 Task: Search for emails sent last month.
Action: Mouse moved to (385, 9)
Screenshot: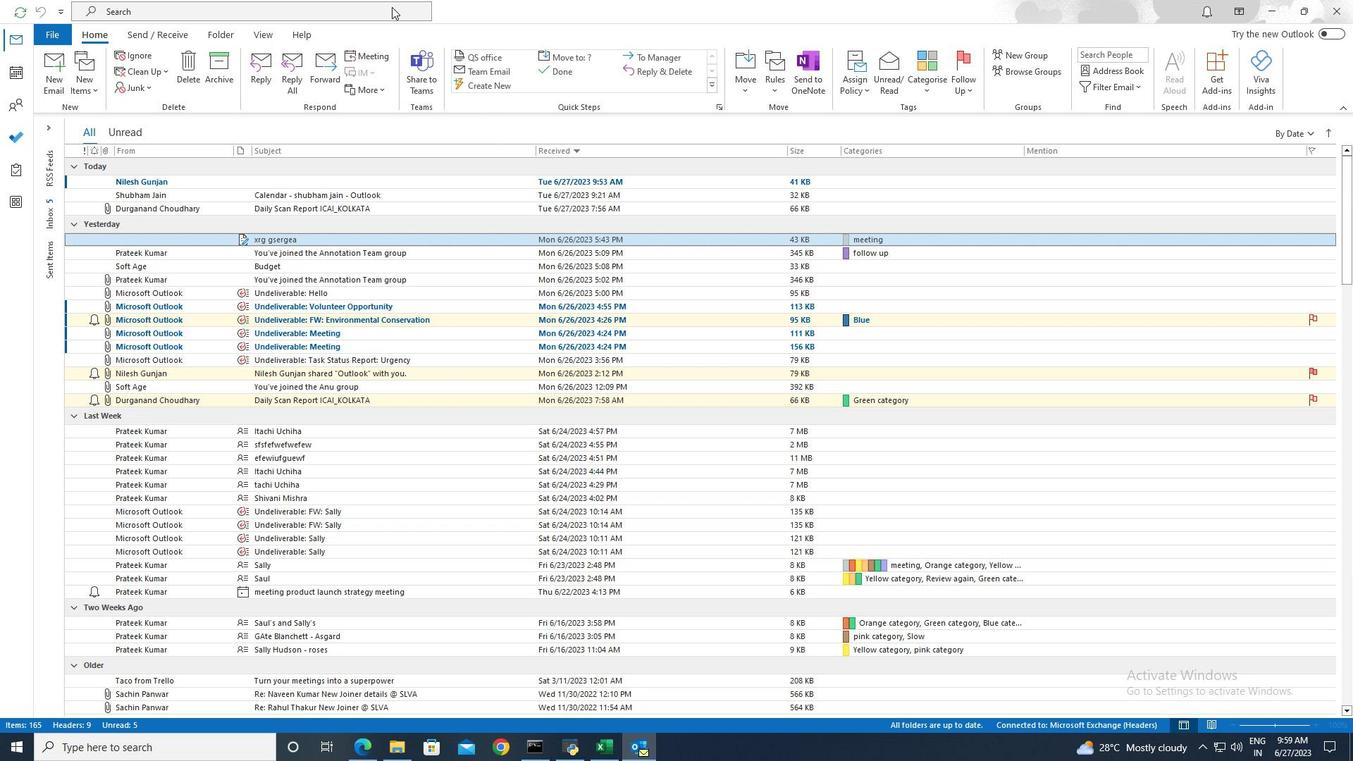 
Action: Mouse pressed left at (385, 9)
Screenshot: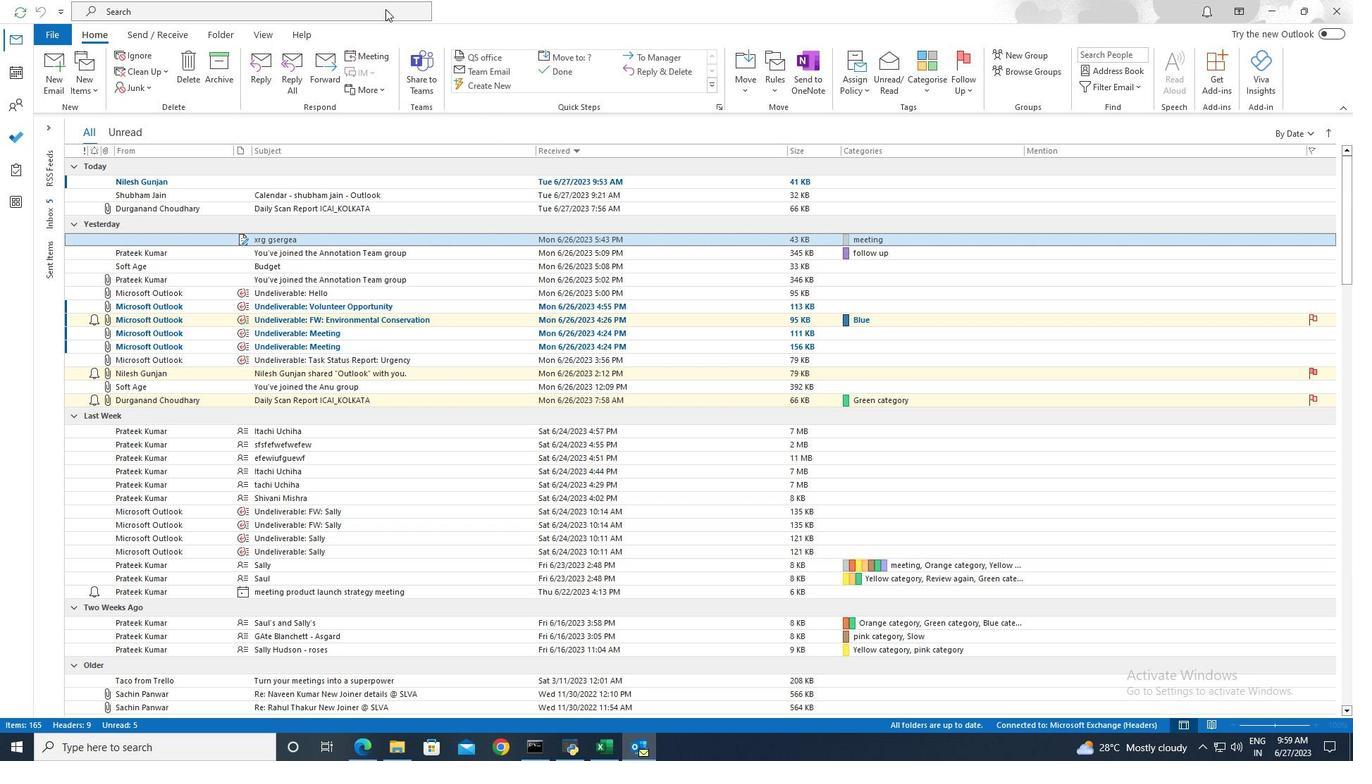 
Action: Mouse moved to (477, 10)
Screenshot: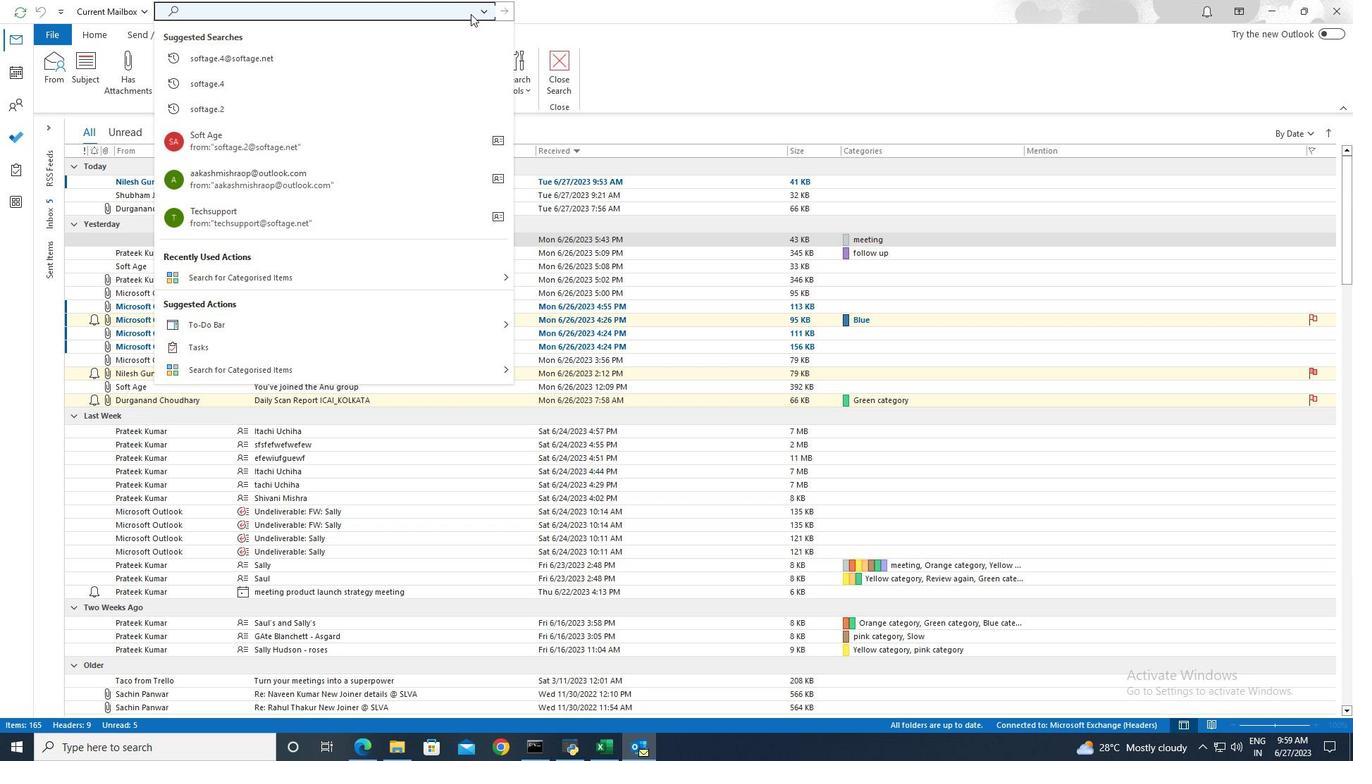 
Action: Mouse pressed left at (477, 10)
Screenshot: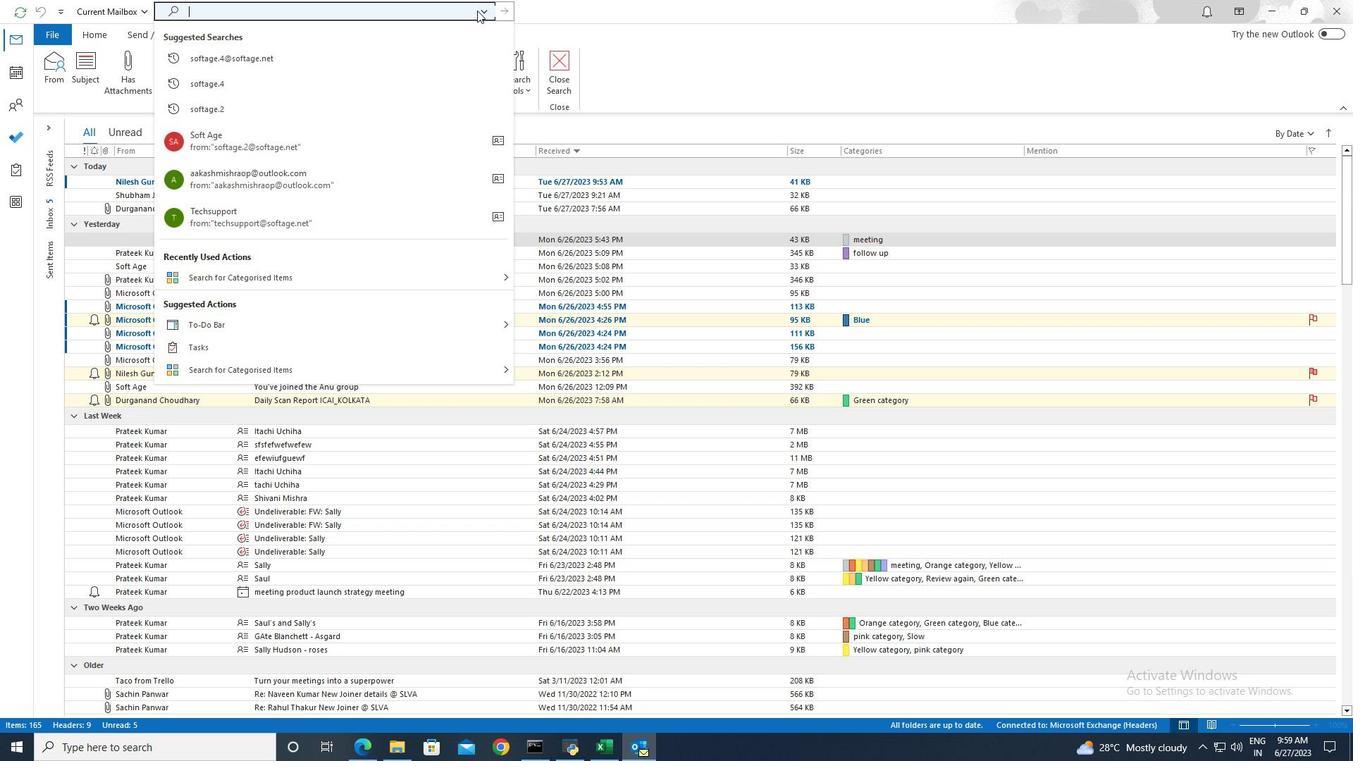 
Action: Mouse moved to (479, 10)
Screenshot: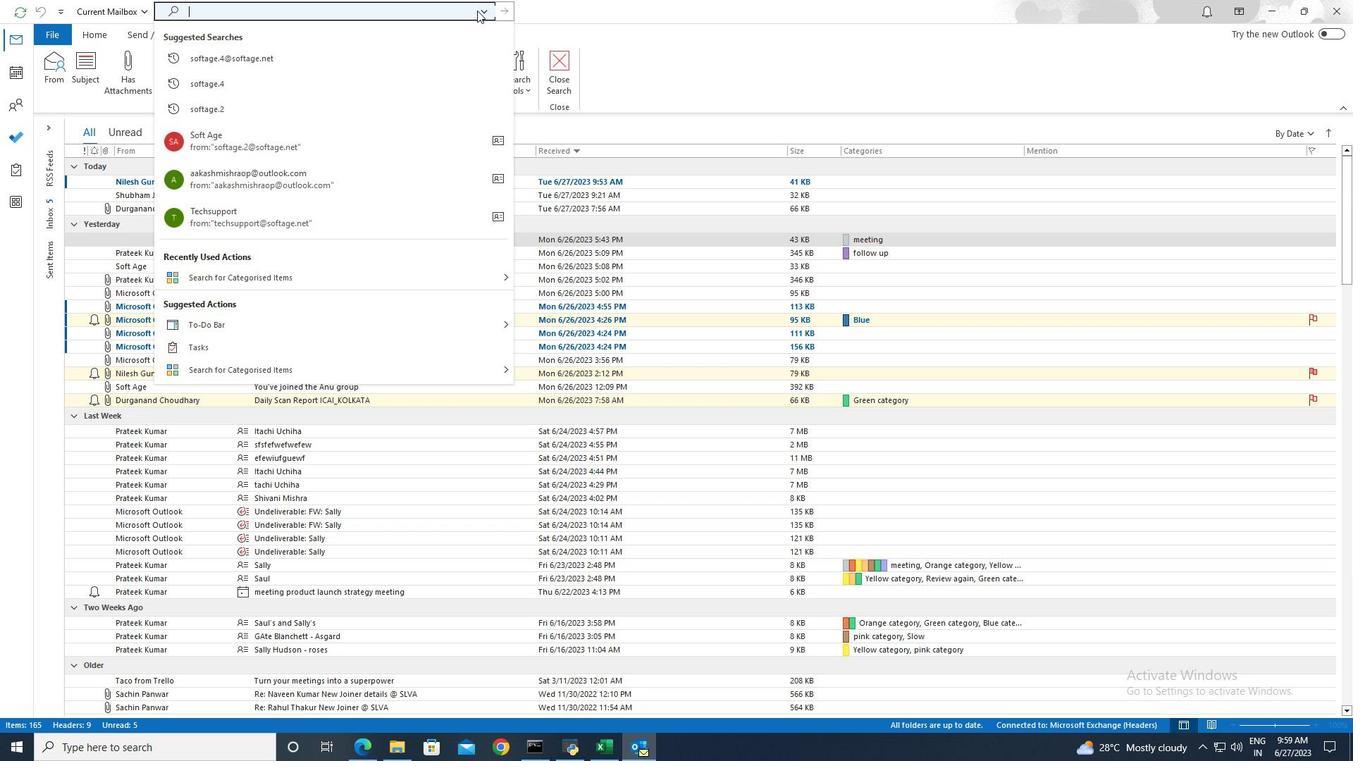 
Action: Mouse pressed left at (479, 10)
Screenshot: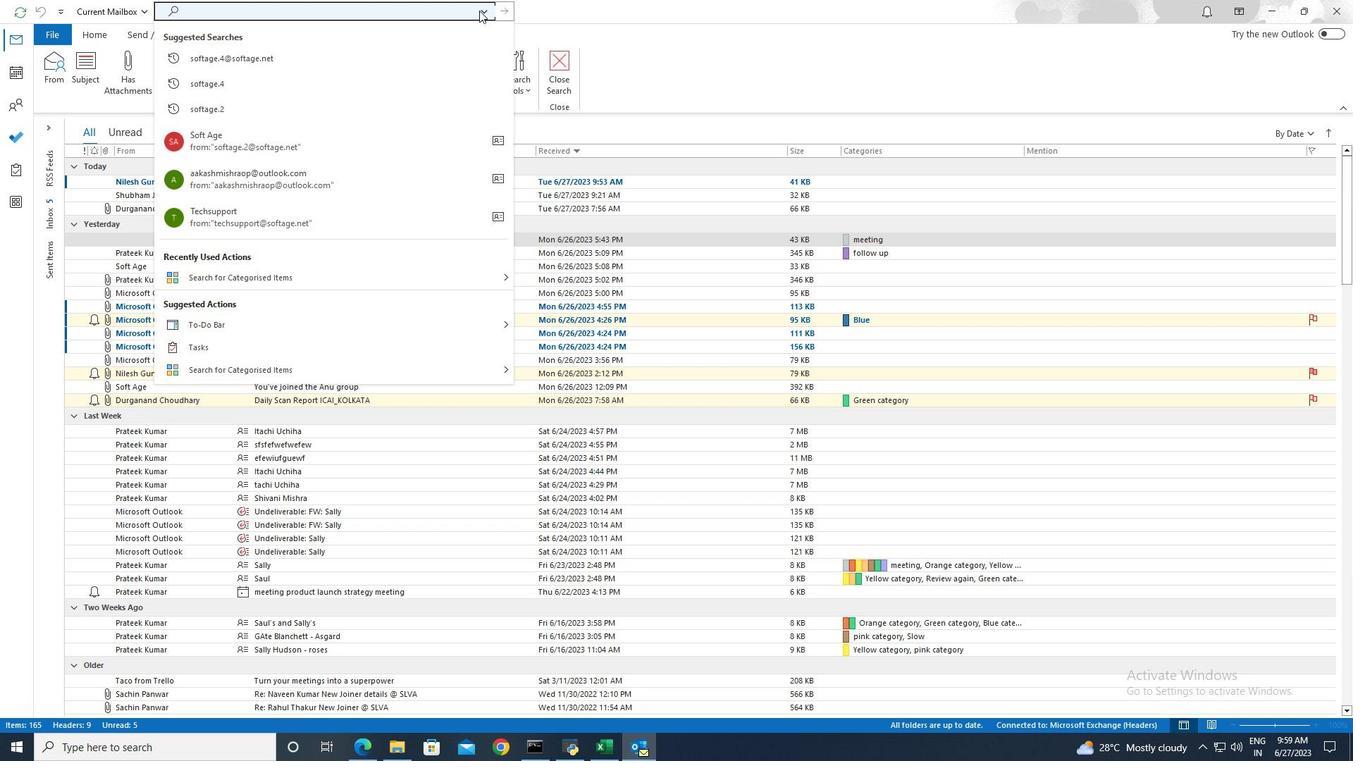 
Action: Mouse moved to (242, 402)
Screenshot: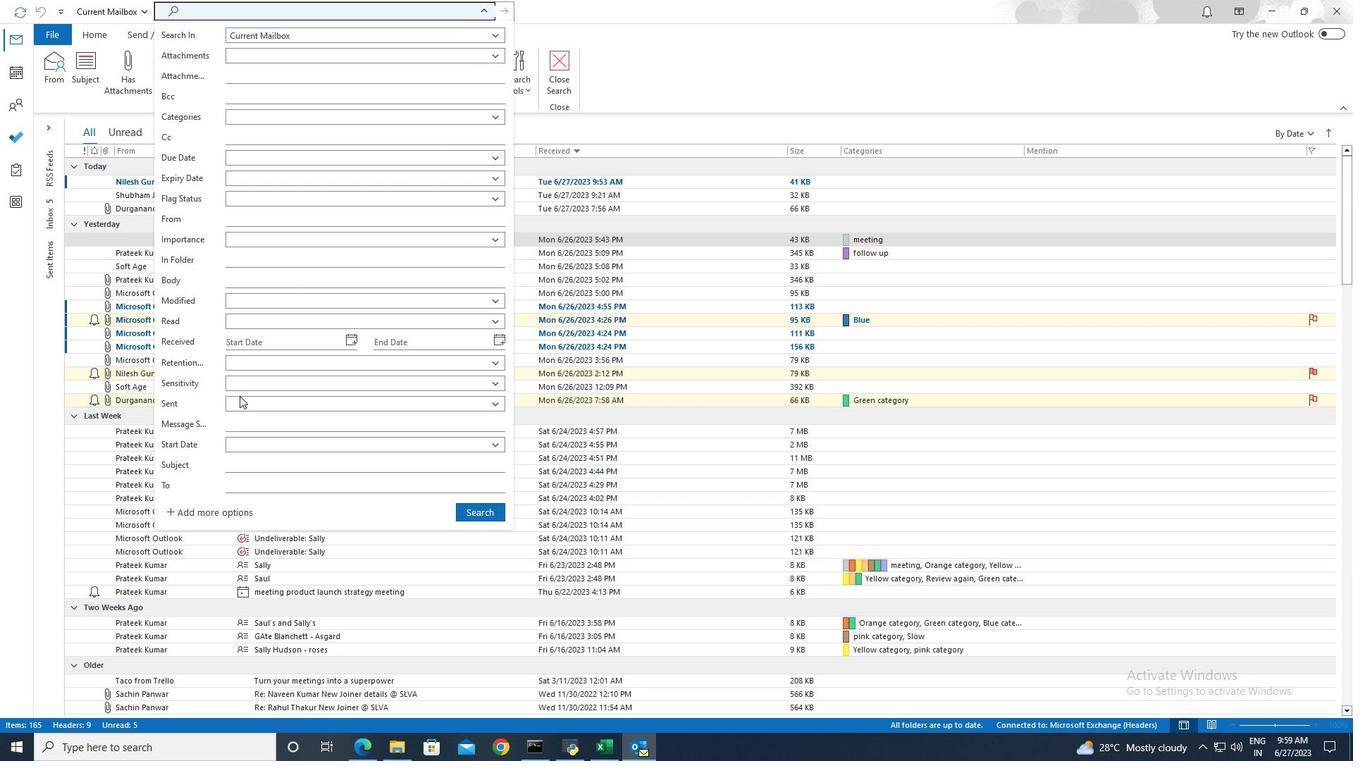 
Action: Mouse pressed left at (242, 402)
Screenshot: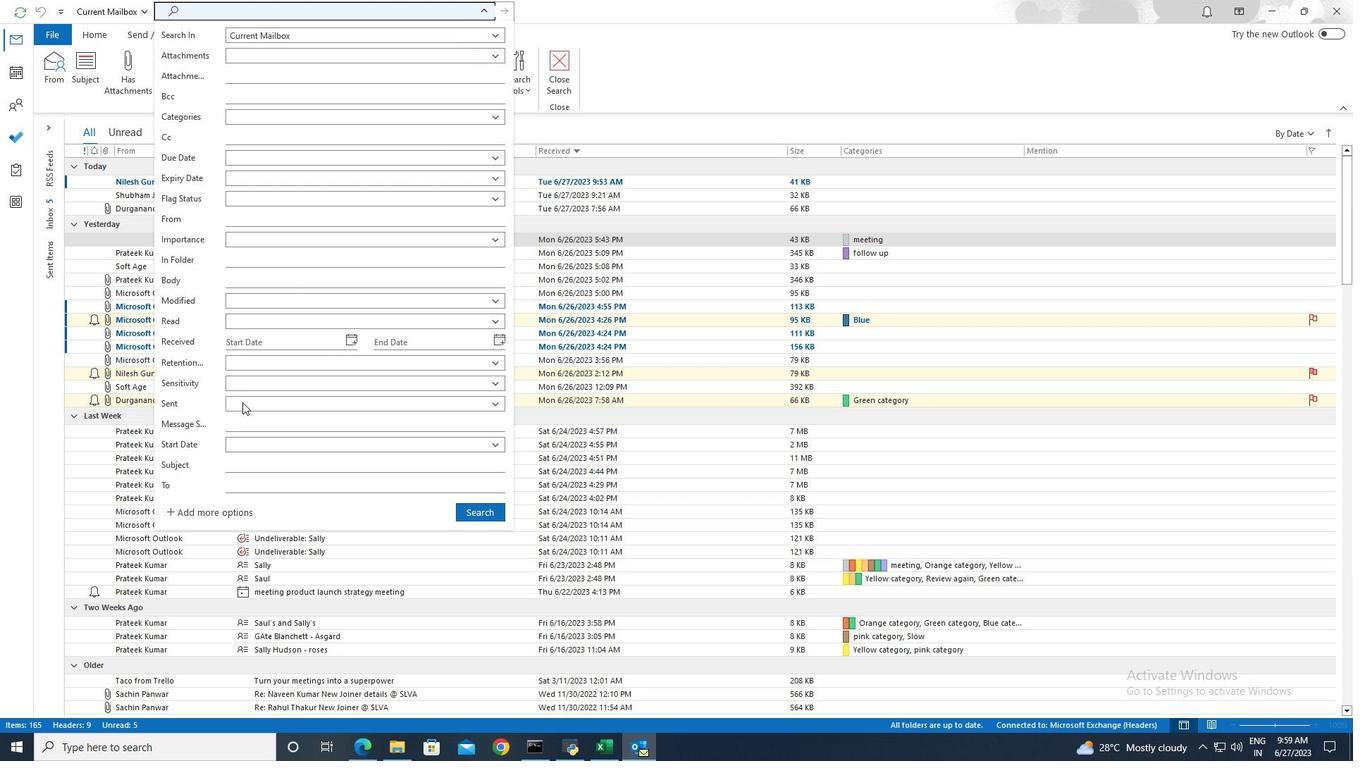 
Action: Mouse moved to (260, 492)
Screenshot: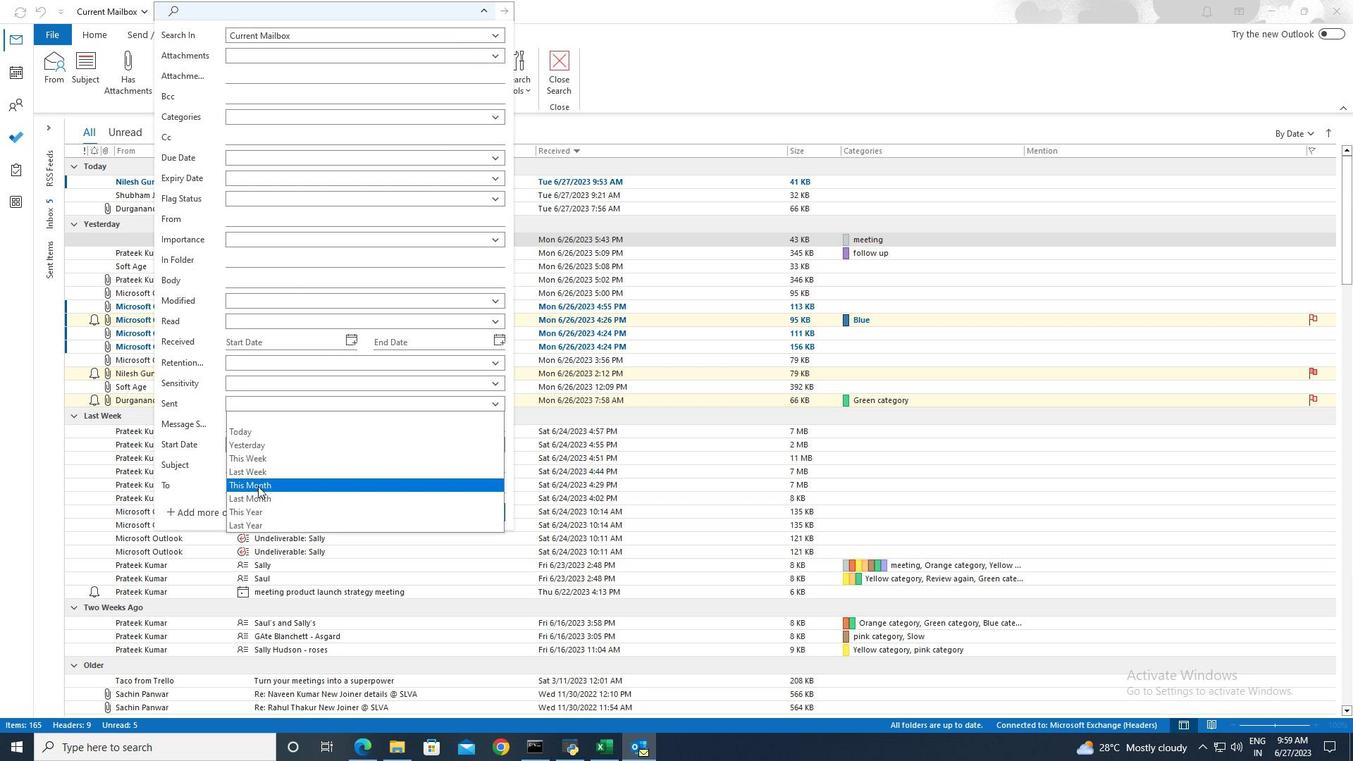 
Action: Mouse pressed left at (260, 492)
Screenshot: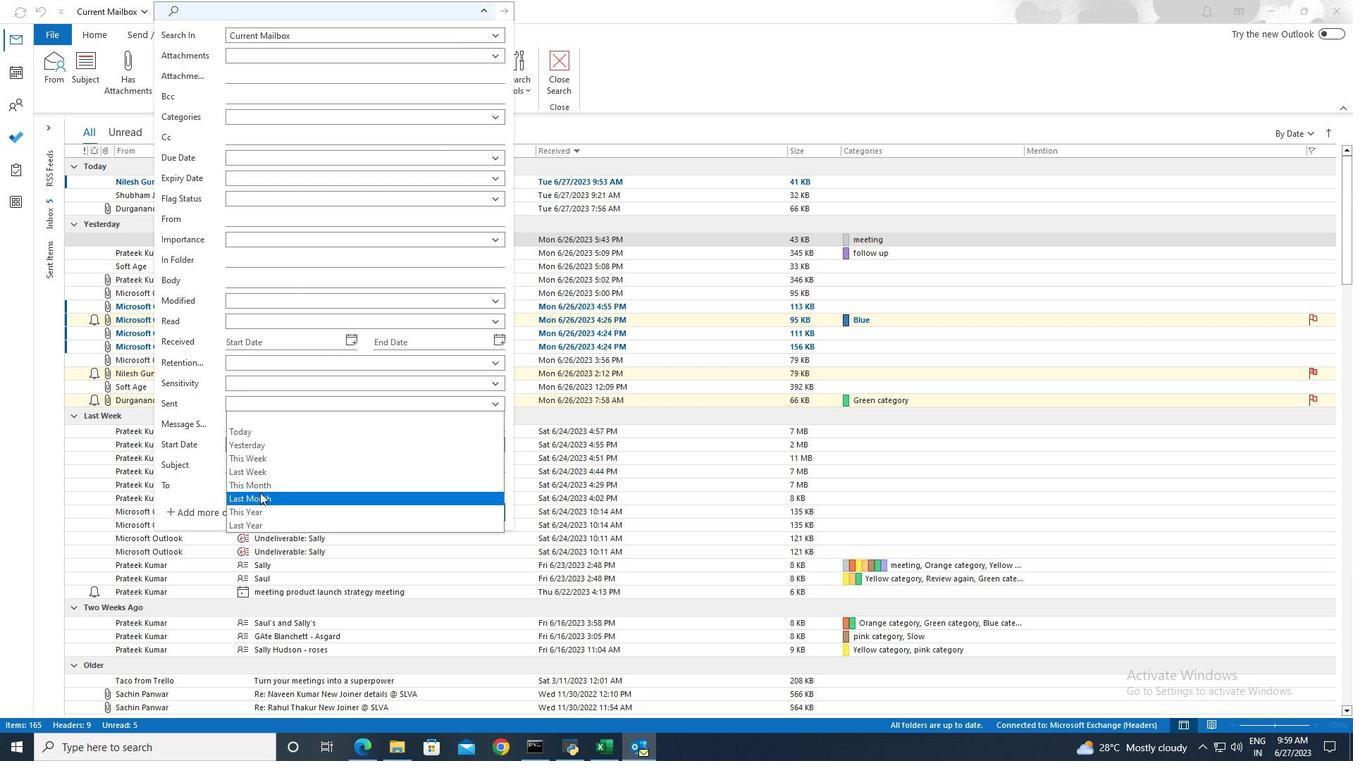 
Action: Mouse moved to (477, 513)
Screenshot: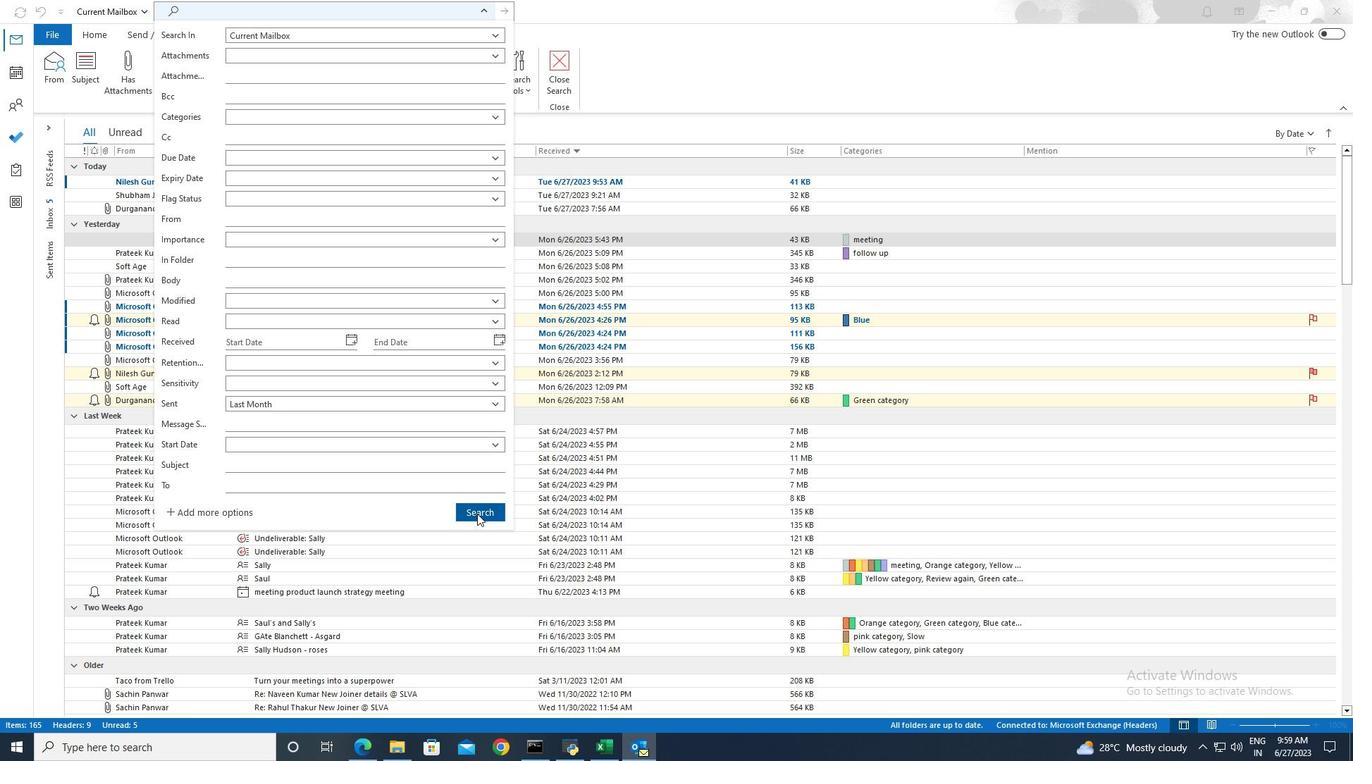
Action: Mouse pressed left at (477, 513)
Screenshot: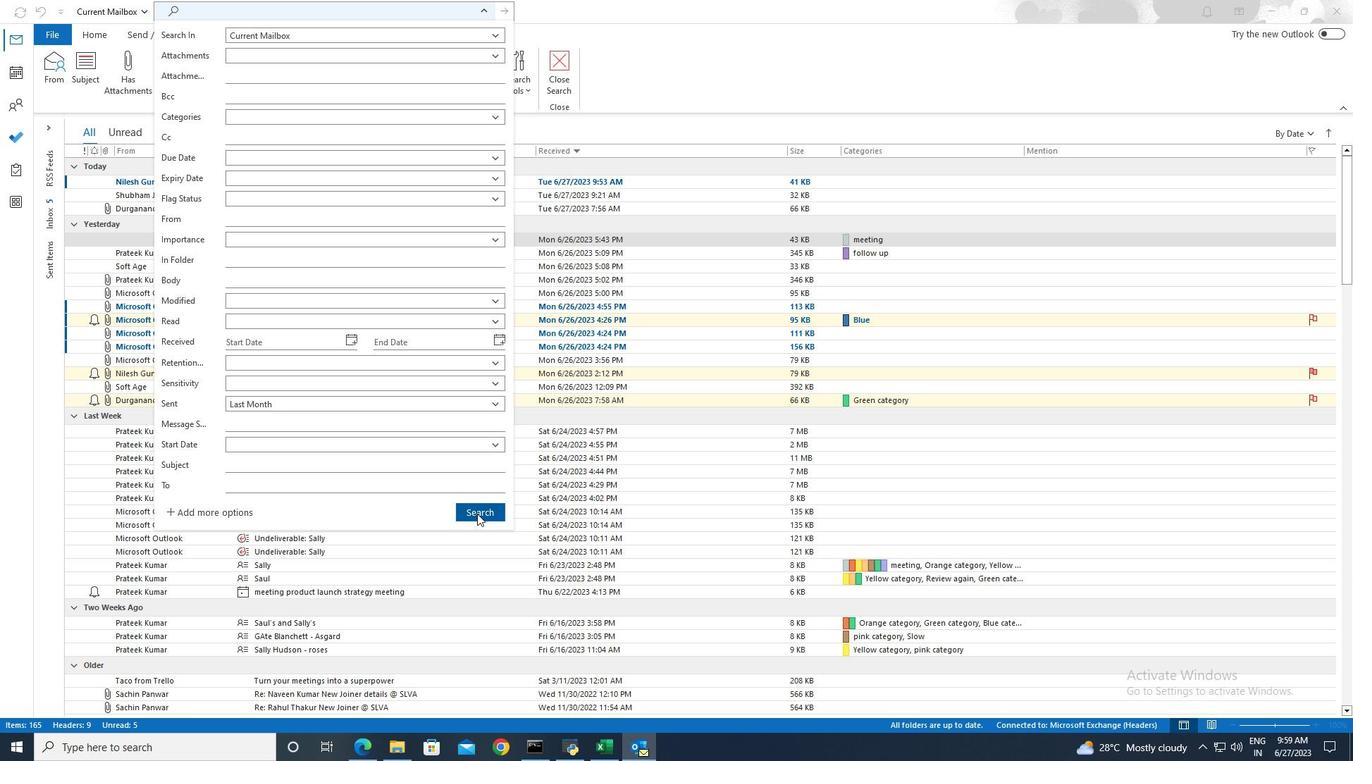 
Action: Mouse moved to (477, 513)
Screenshot: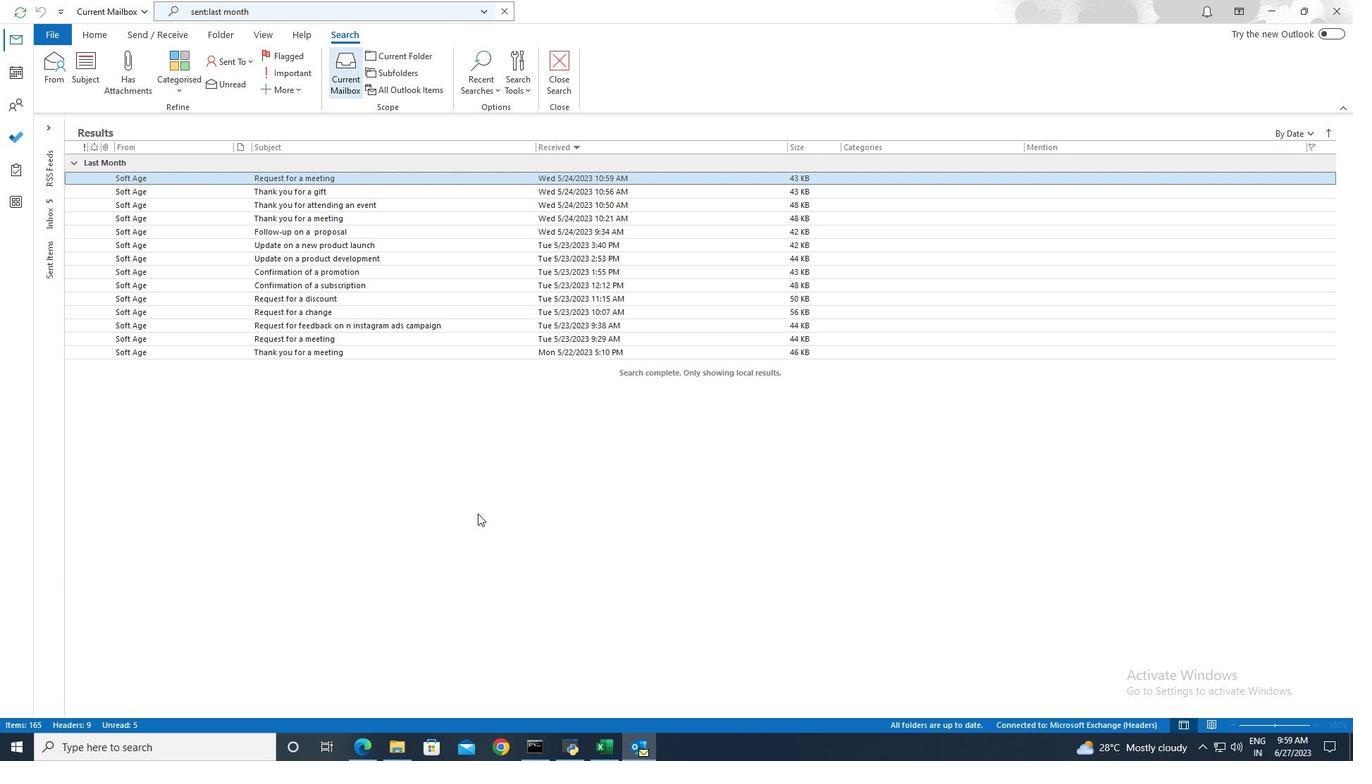 
